 Task: Add Sprouts Organic Oregano Leaf Spice to the cart.
Action: Mouse moved to (18, 76)
Screenshot: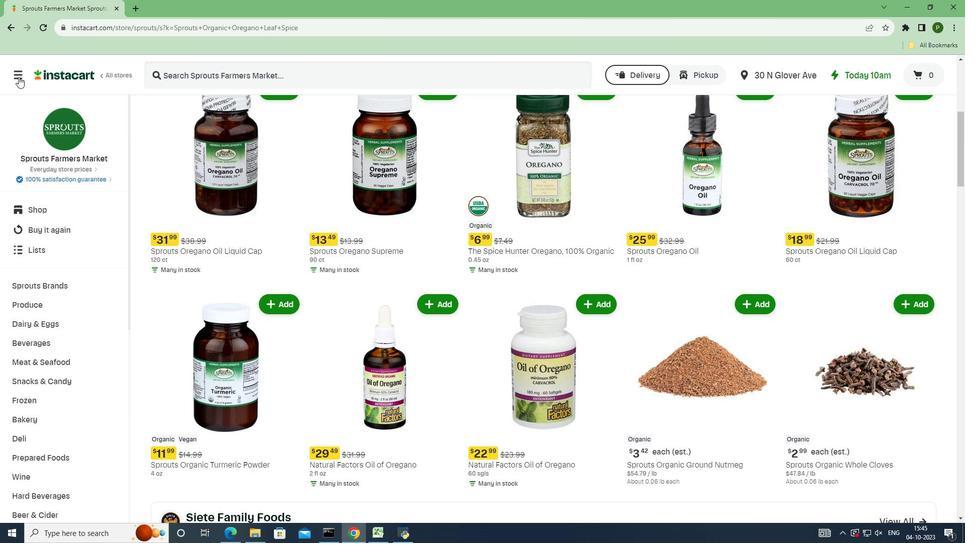 
Action: Mouse pressed left at (18, 76)
Screenshot: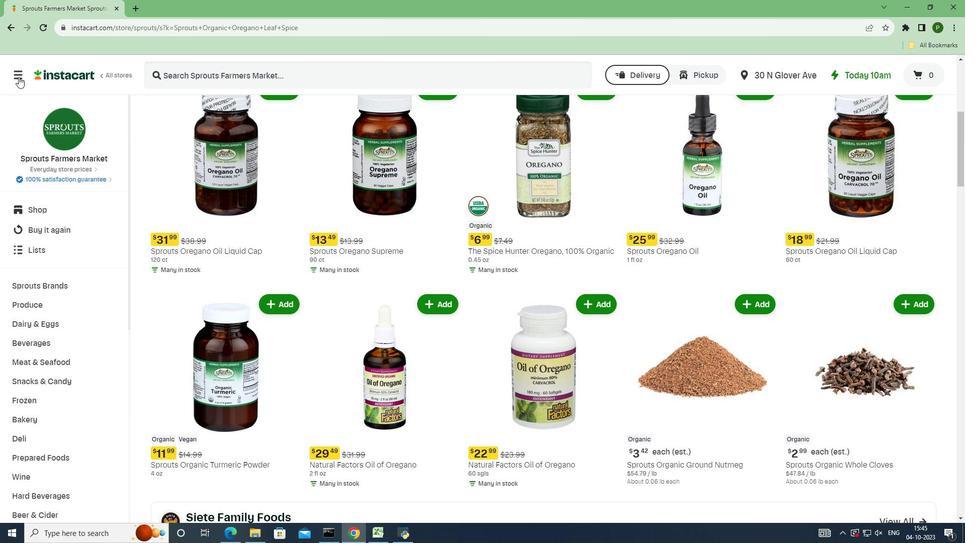 
Action: Mouse moved to (58, 276)
Screenshot: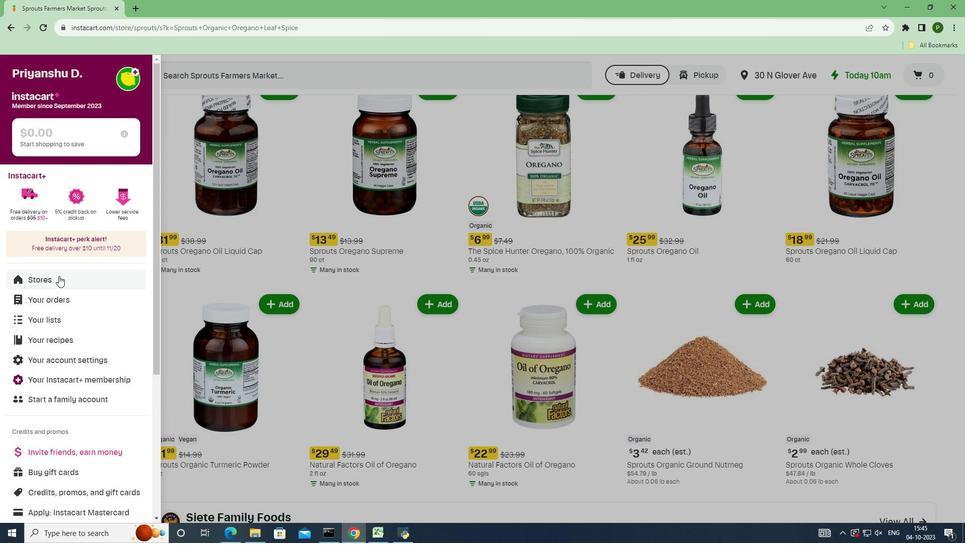 
Action: Mouse pressed left at (58, 276)
Screenshot: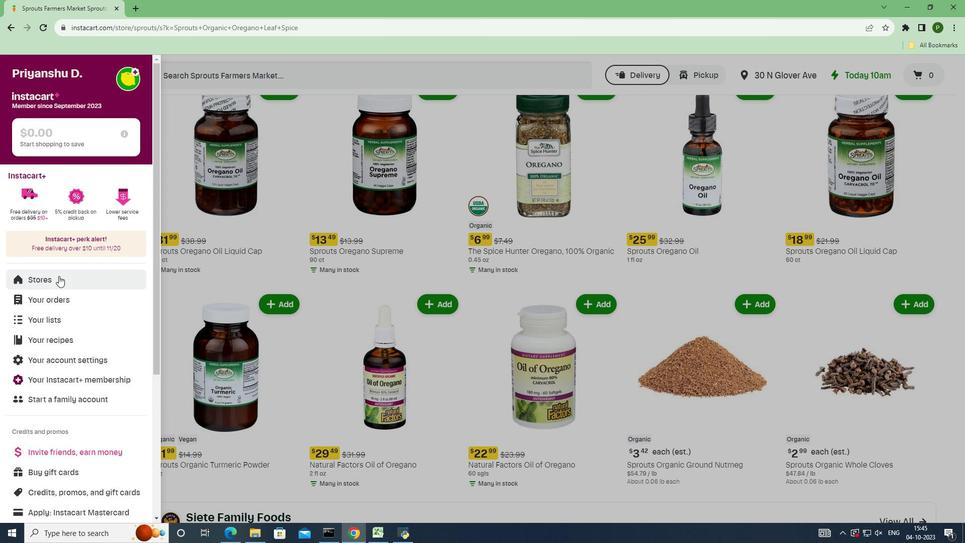 
Action: Mouse moved to (222, 125)
Screenshot: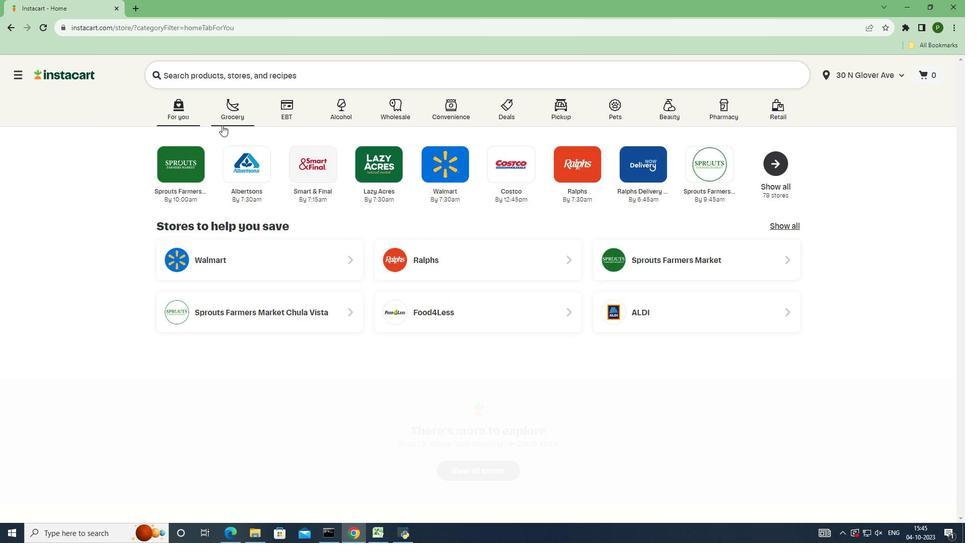 
Action: Mouse pressed left at (222, 125)
Screenshot: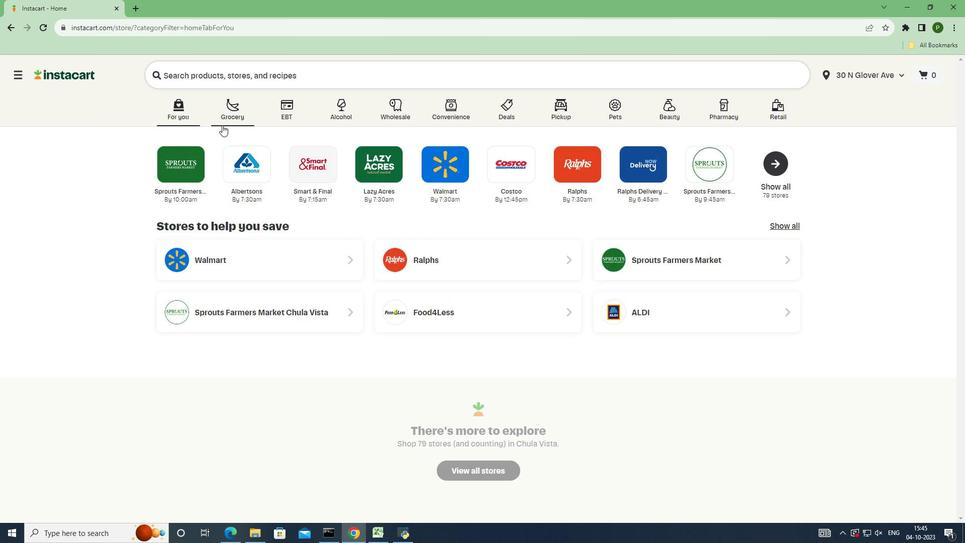 
Action: Mouse moved to (624, 227)
Screenshot: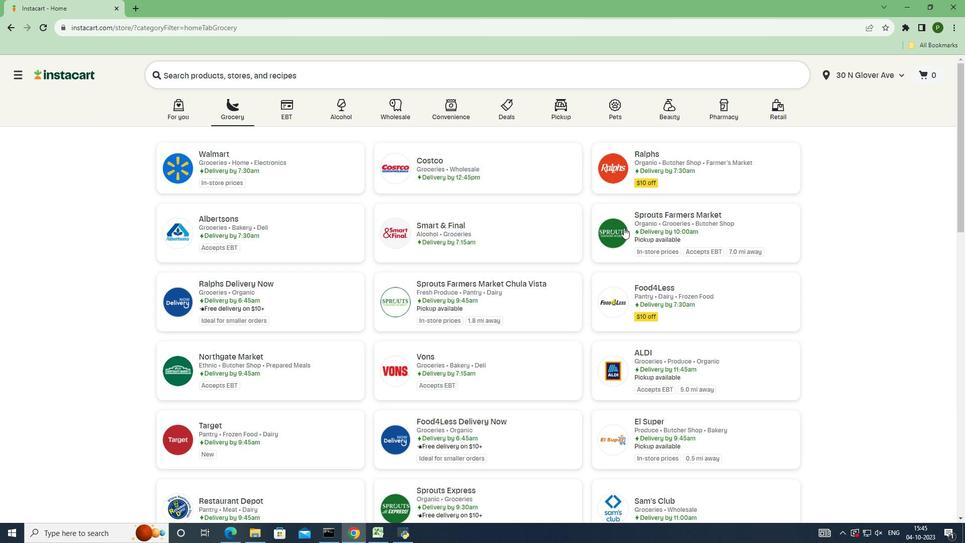 
Action: Mouse pressed left at (624, 227)
Screenshot: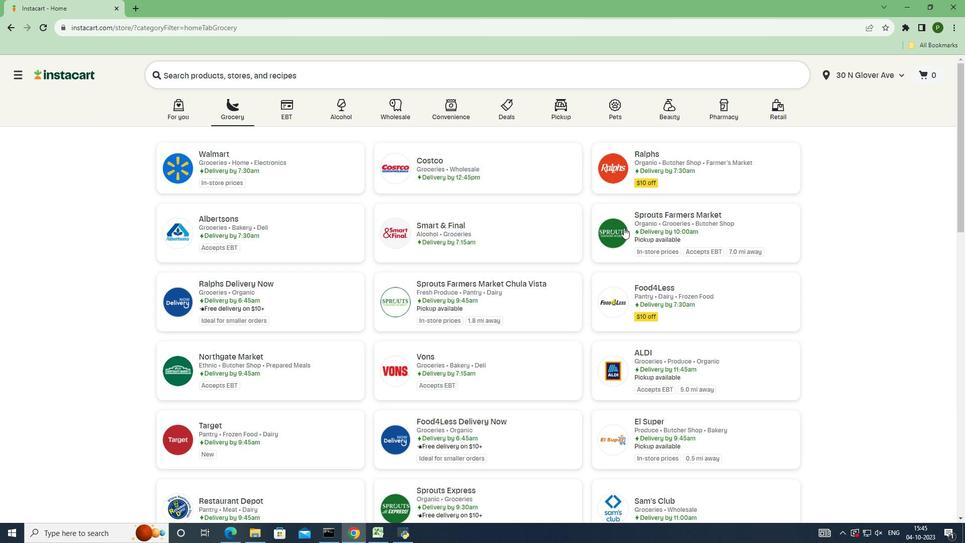 
Action: Mouse moved to (73, 286)
Screenshot: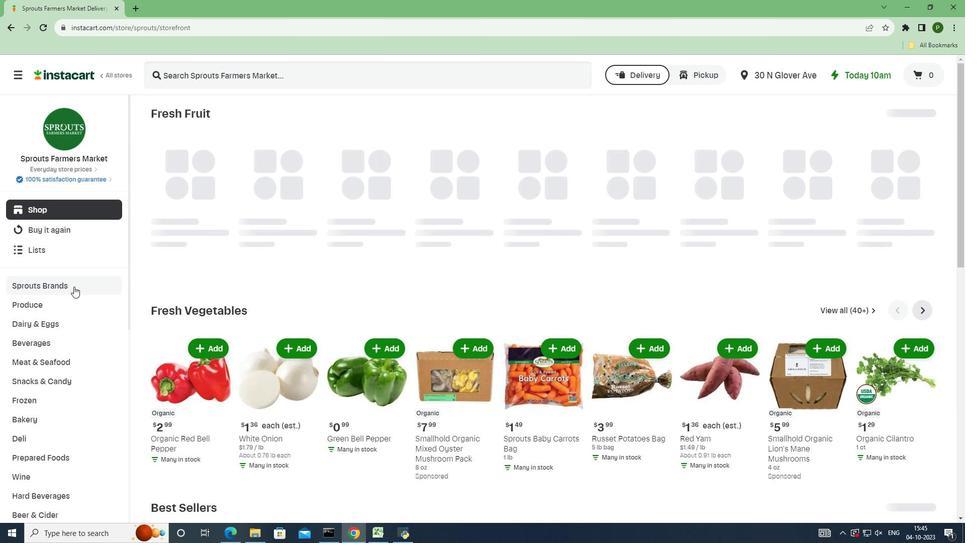 
Action: Mouse pressed left at (73, 286)
Screenshot: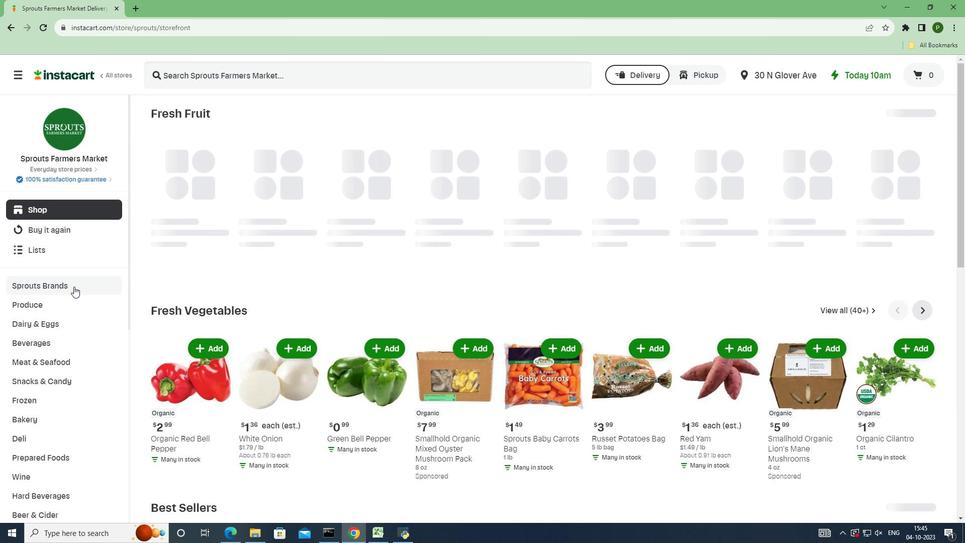 
Action: Mouse moved to (68, 363)
Screenshot: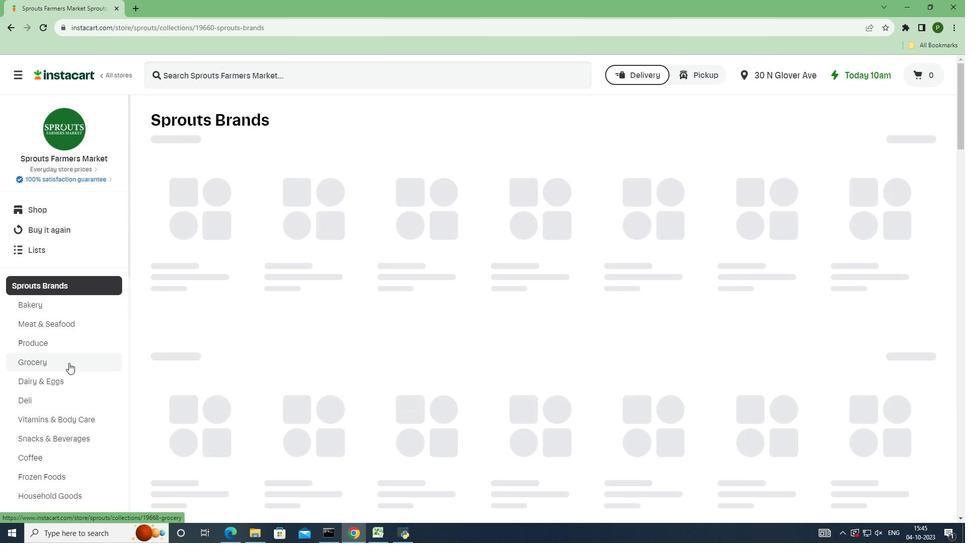
Action: Mouse pressed left at (68, 363)
Screenshot: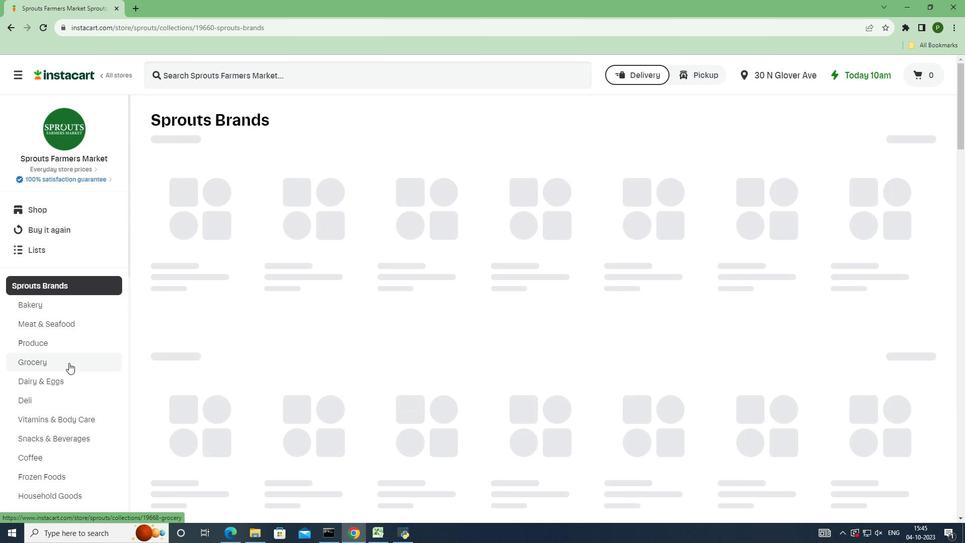 
Action: Mouse moved to (246, 199)
Screenshot: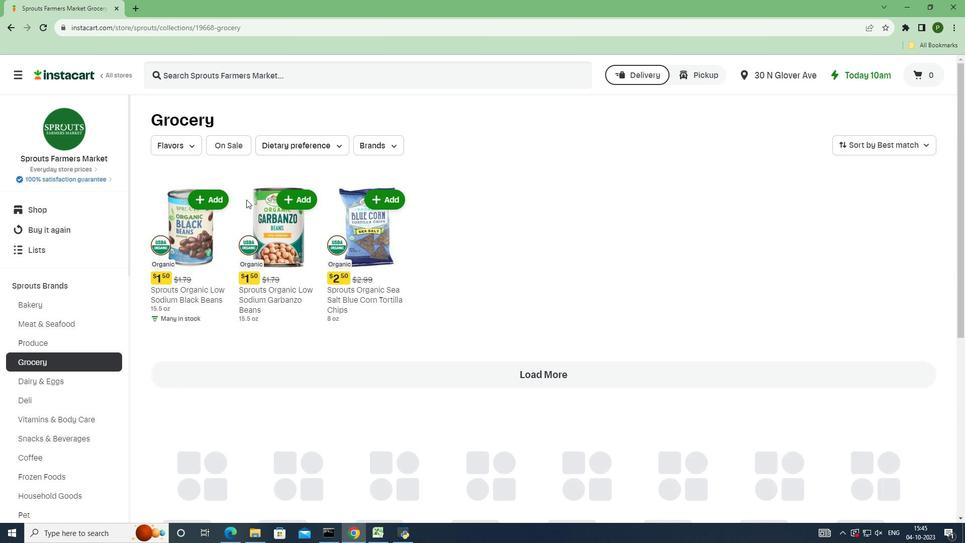 
Action: Mouse scrolled (246, 199) with delta (0, 0)
Screenshot: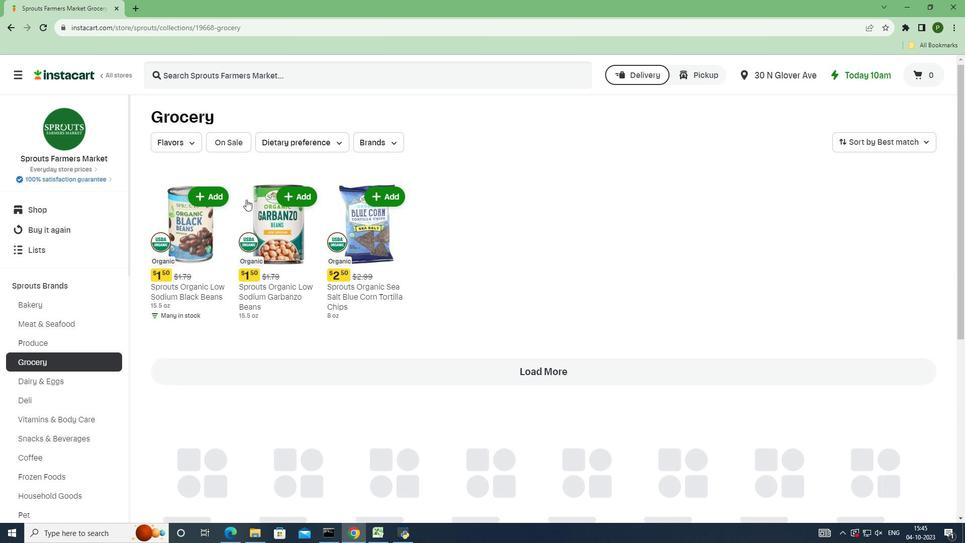 
Action: Mouse scrolled (246, 199) with delta (0, 0)
Screenshot: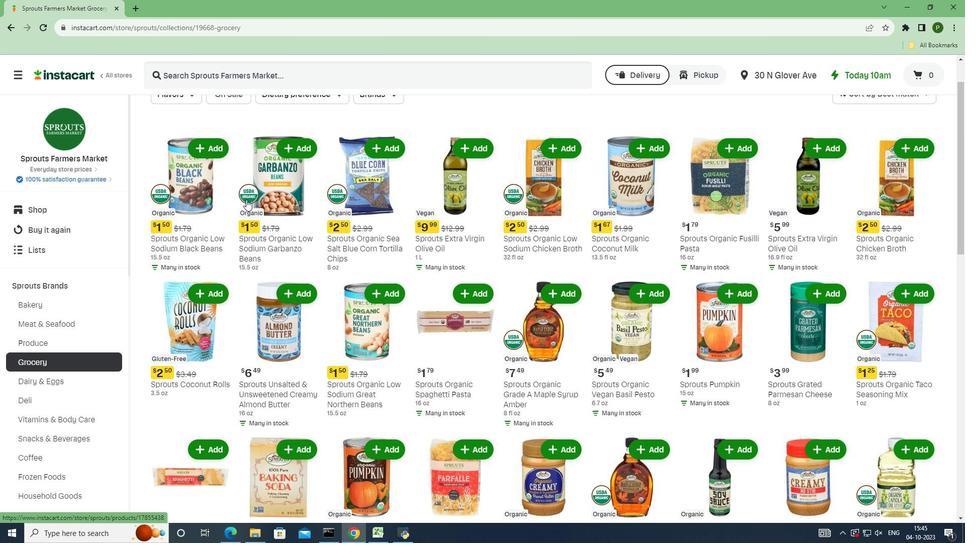 
Action: Mouse moved to (249, 205)
Screenshot: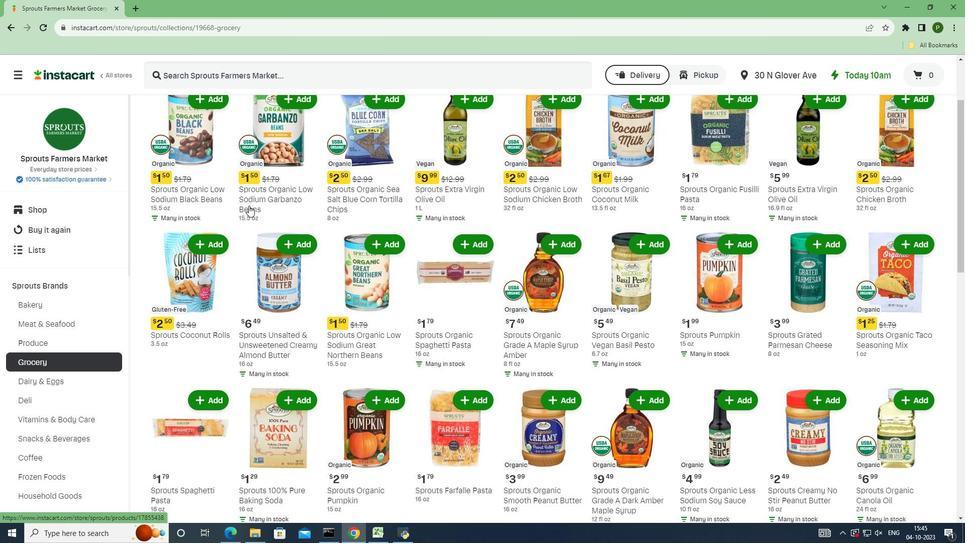 
Action: Mouse scrolled (249, 205) with delta (0, 0)
Screenshot: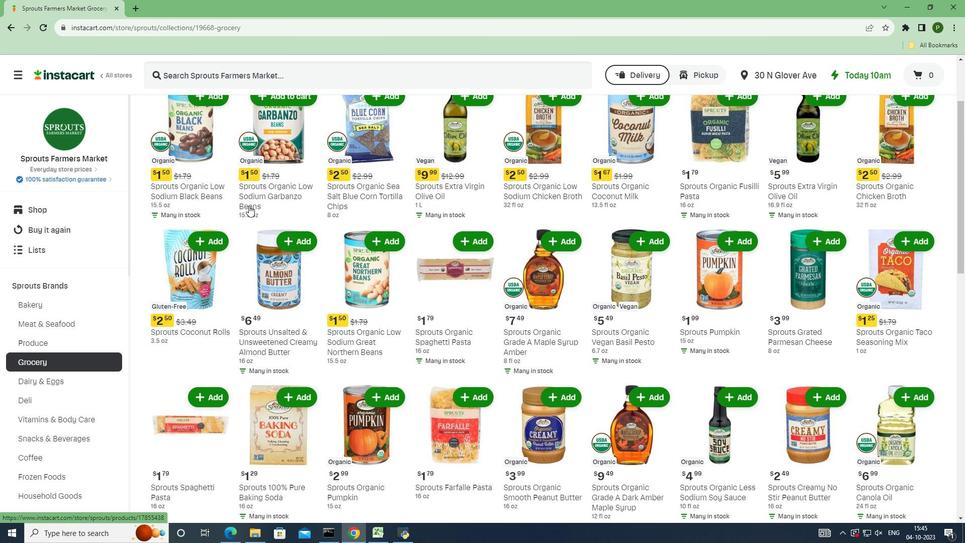 
Action: Mouse scrolled (249, 205) with delta (0, 0)
Screenshot: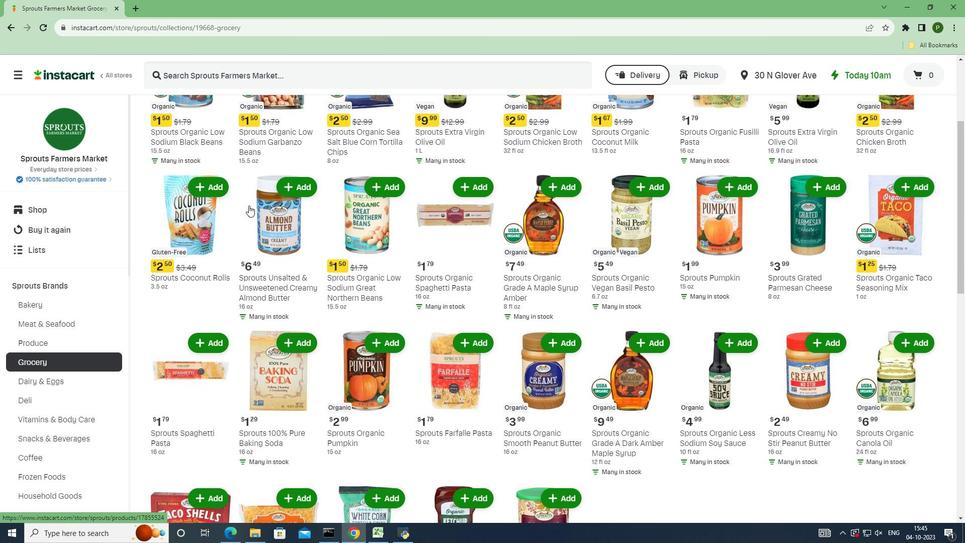 
Action: Mouse scrolled (249, 205) with delta (0, 0)
Screenshot: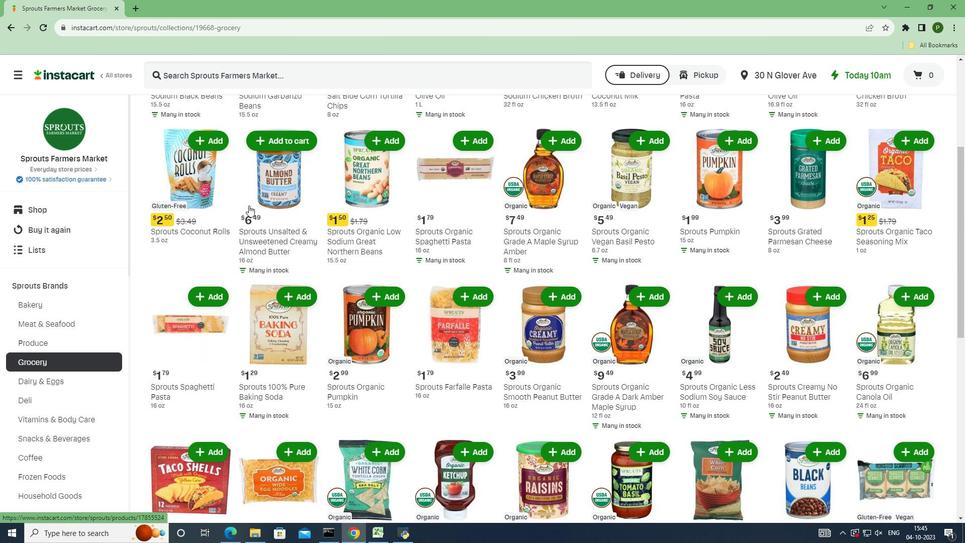 
Action: Mouse scrolled (249, 205) with delta (0, 0)
Screenshot: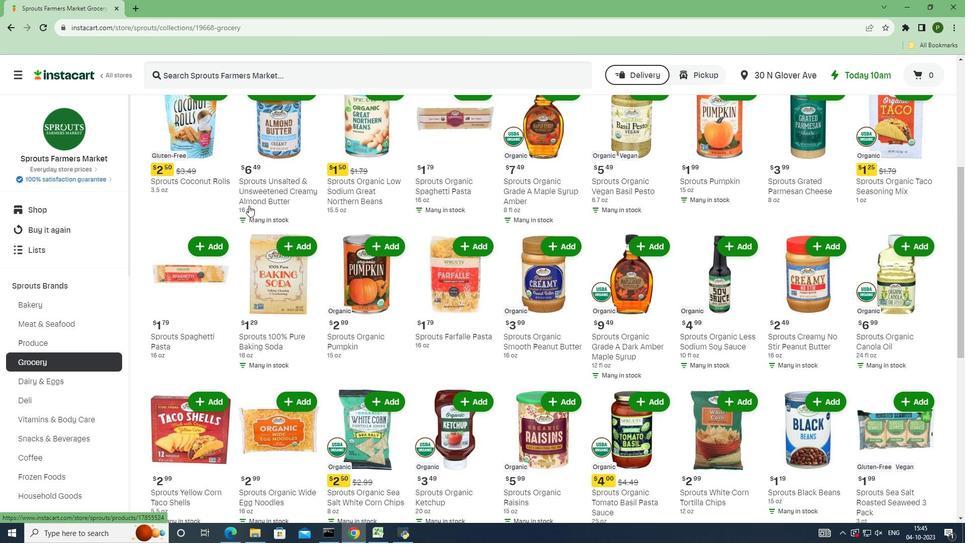 
Action: Mouse scrolled (249, 205) with delta (0, 0)
Screenshot: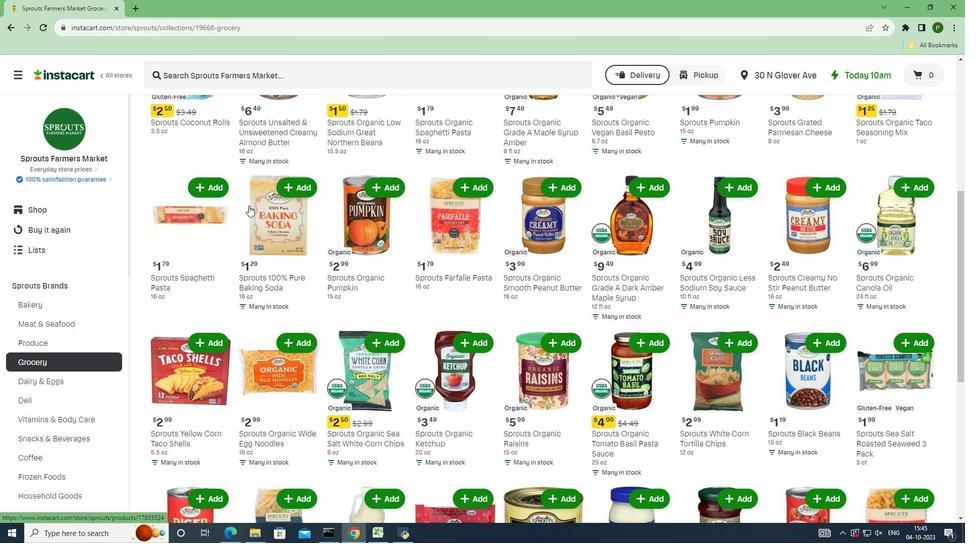 
Action: Mouse scrolled (249, 205) with delta (0, 0)
Screenshot: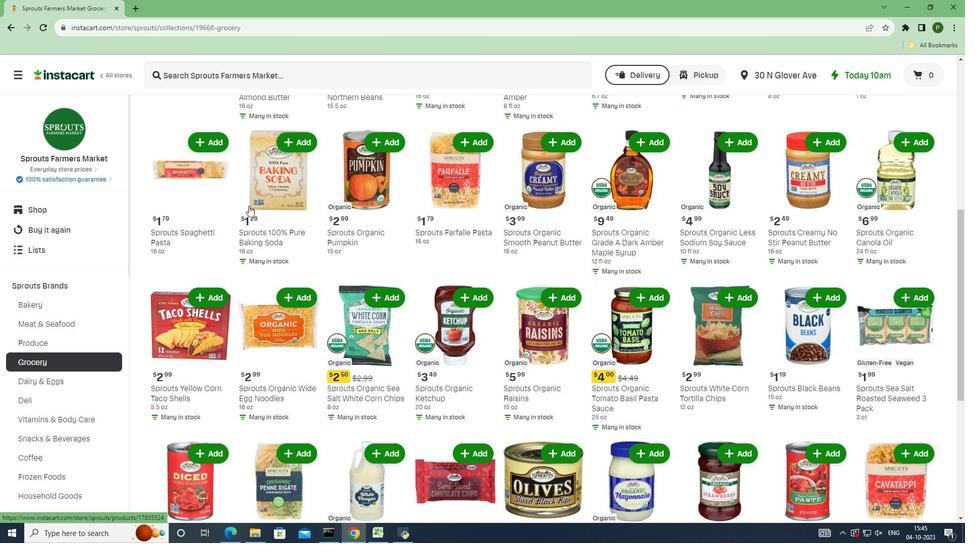 
Action: Mouse scrolled (249, 205) with delta (0, 0)
Screenshot: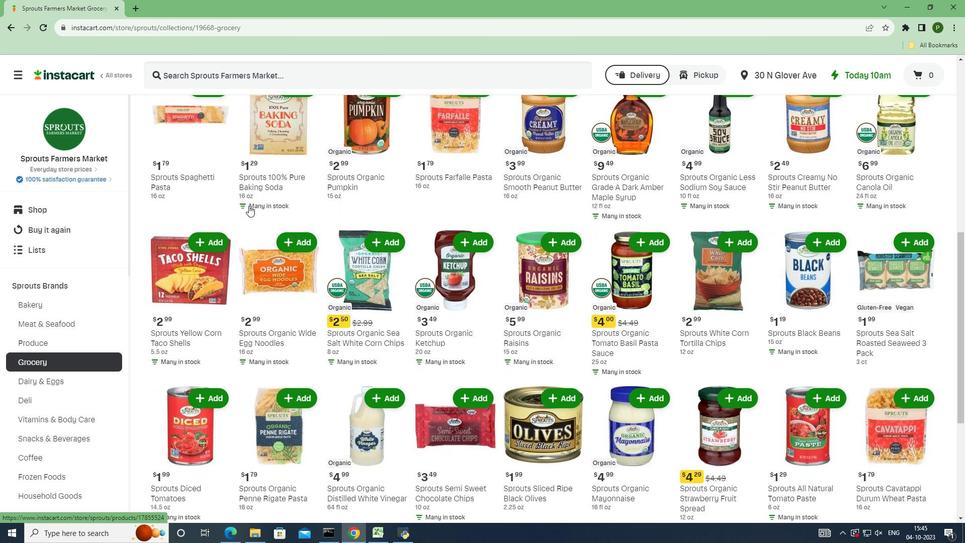 
Action: Mouse scrolled (249, 205) with delta (0, 0)
Screenshot: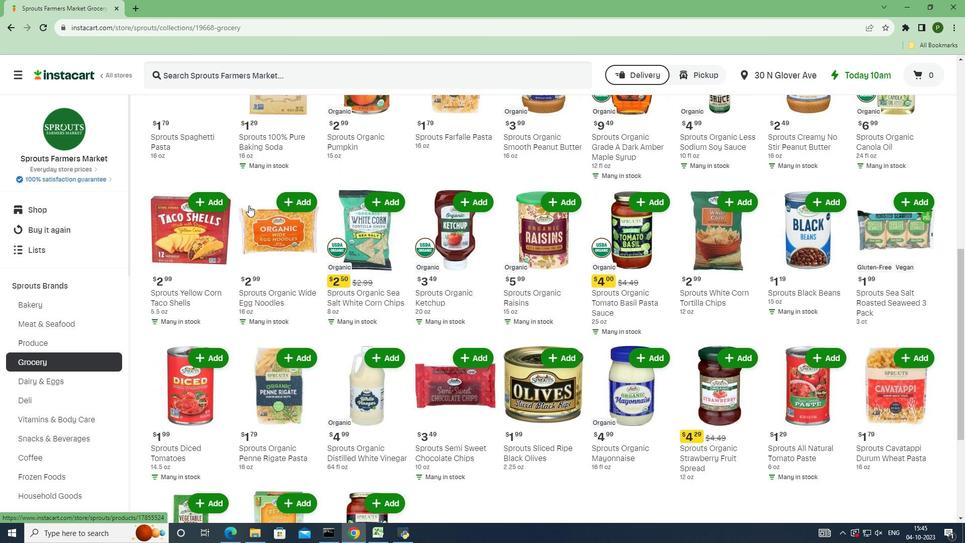 
Action: Mouse scrolled (249, 205) with delta (0, 0)
Screenshot: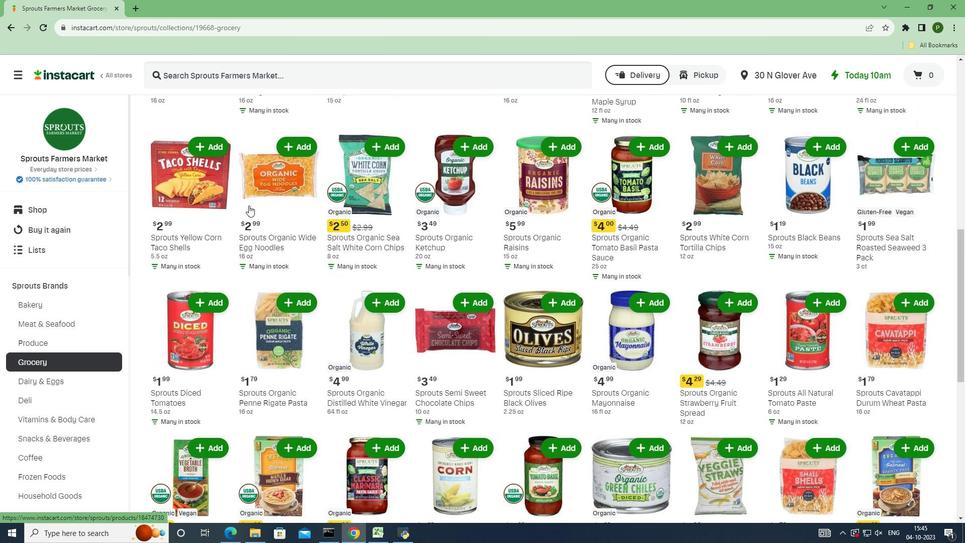 
Action: Mouse scrolled (249, 205) with delta (0, 0)
Screenshot: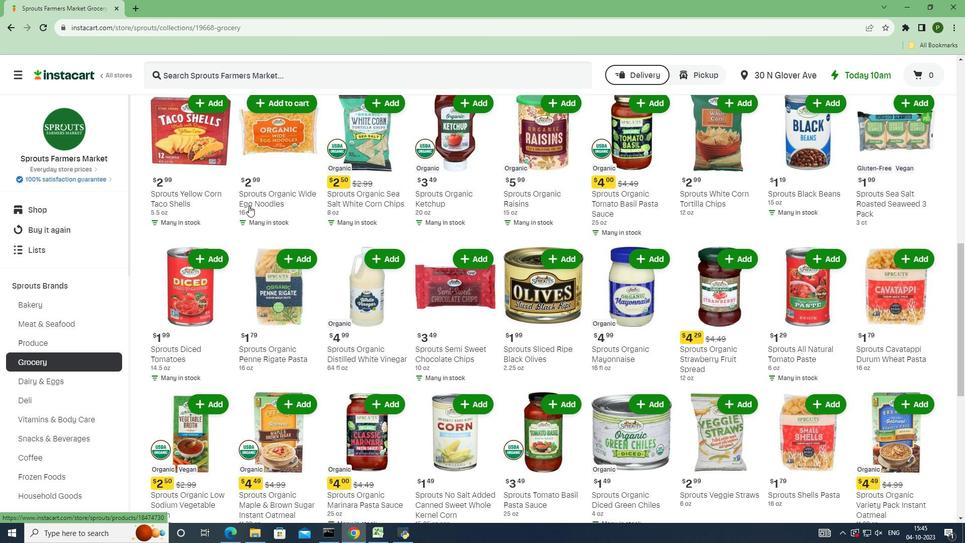 
Action: Mouse scrolled (249, 205) with delta (0, 0)
Screenshot: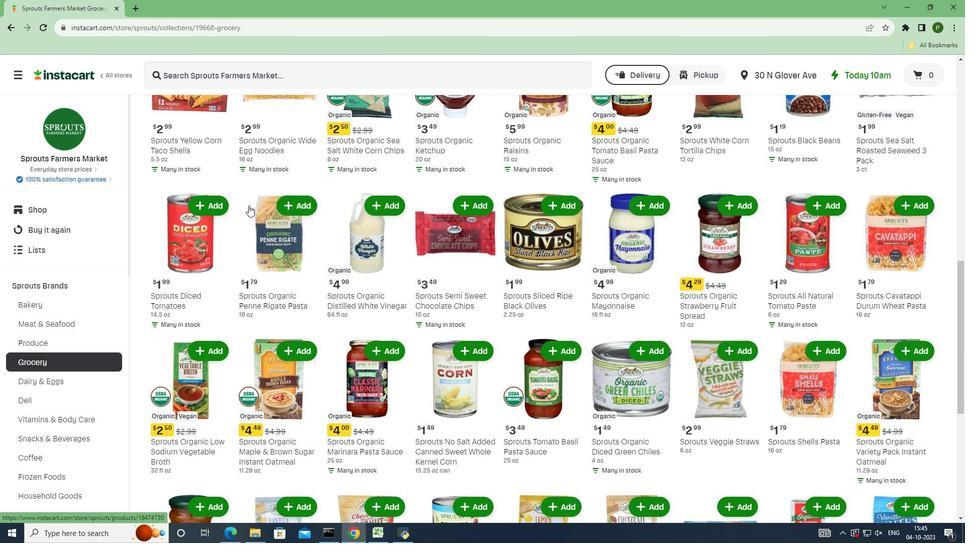 
Action: Mouse scrolled (249, 205) with delta (0, 0)
Screenshot: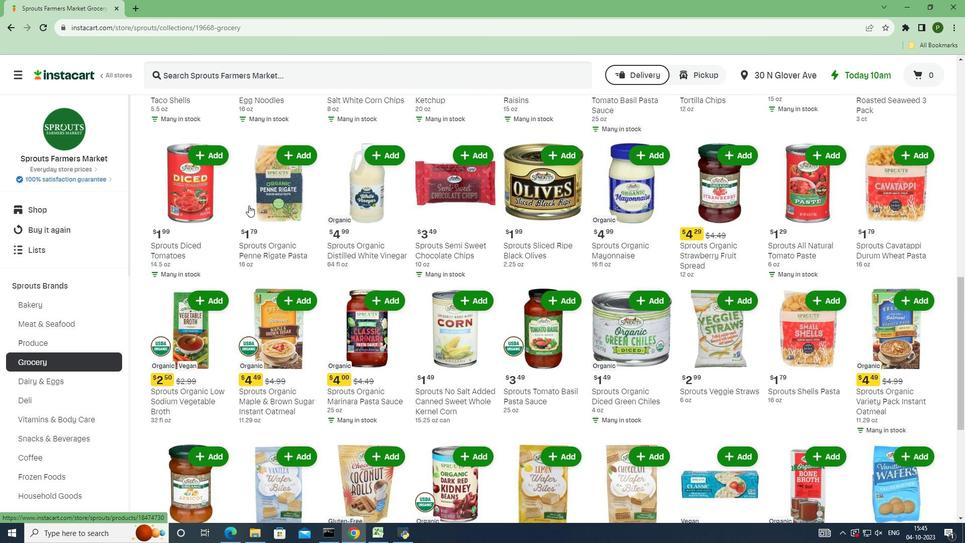
Action: Mouse scrolled (249, 205) with delta (0, 0)
Screenshot: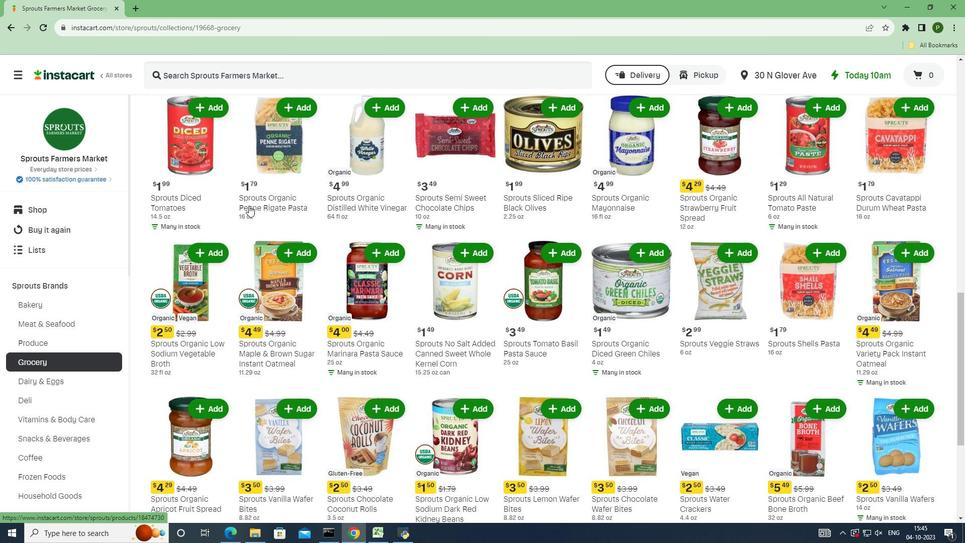 
Action: Mouse scrolled (249, 205) with delta (0, 0)
Screenshot: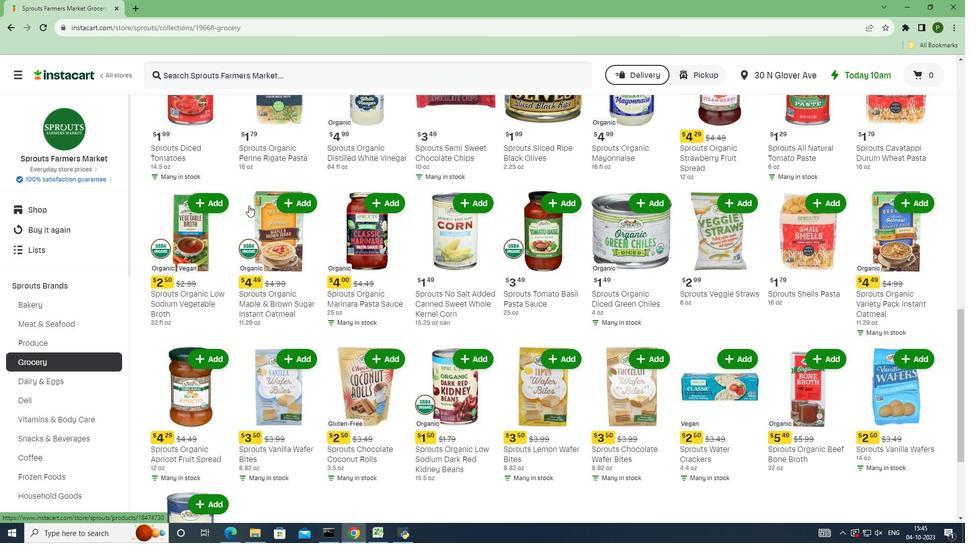
Action: Mouse scrolled (249, 205) with delta (0, 0)
Screenshot: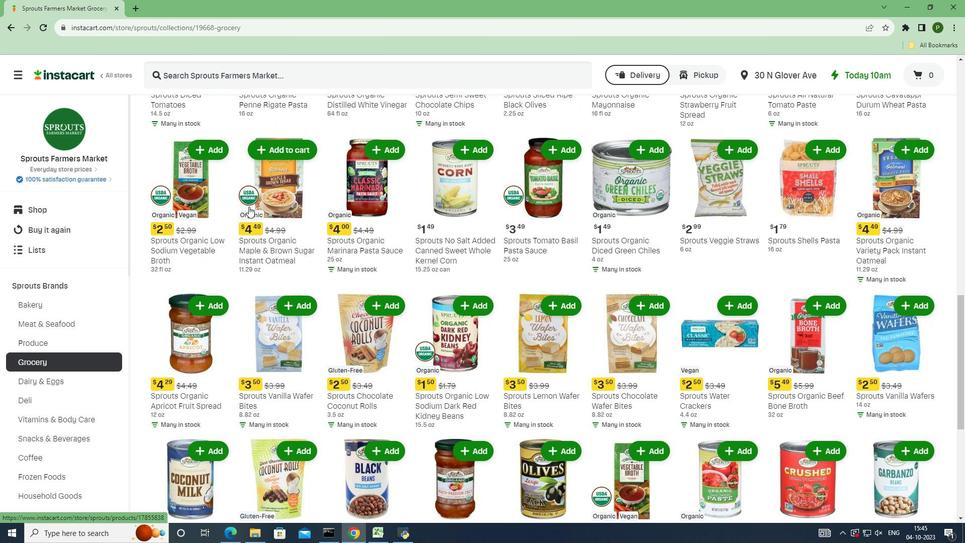 
Action: Mouse moved to (249, 207)
Screenshot: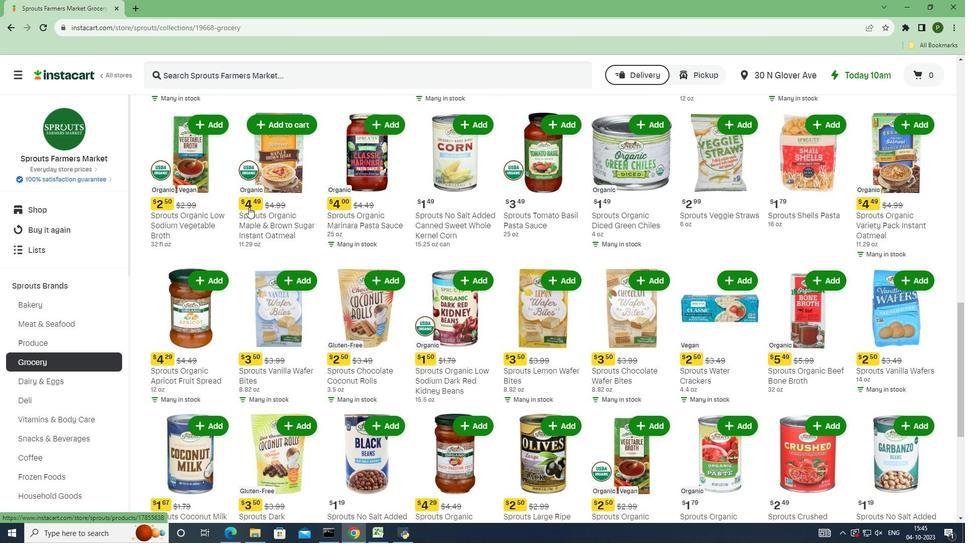 
Action: Mouse scrolled (249, 206) with delta (0, 0)
Screenshot: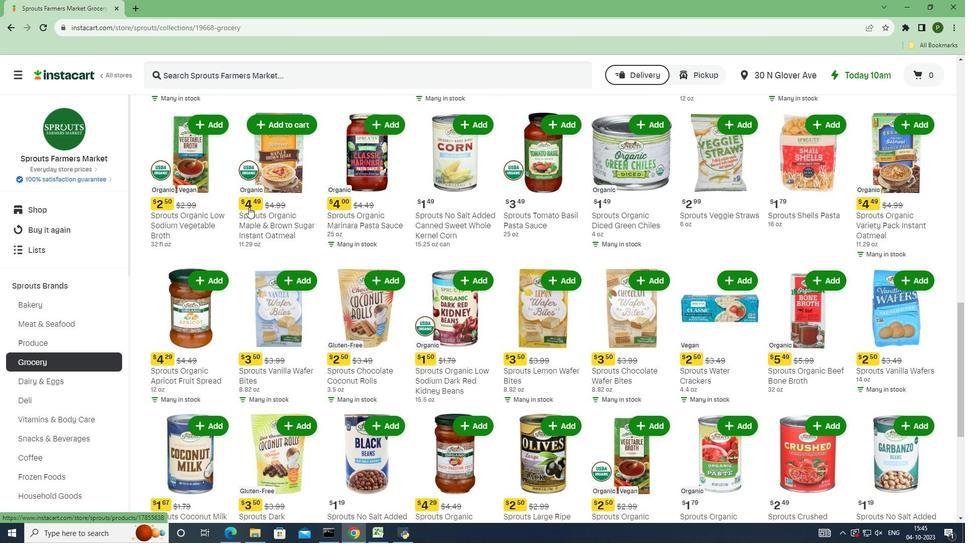 
Action: Mouse moved to (249, 207)
Screenshot: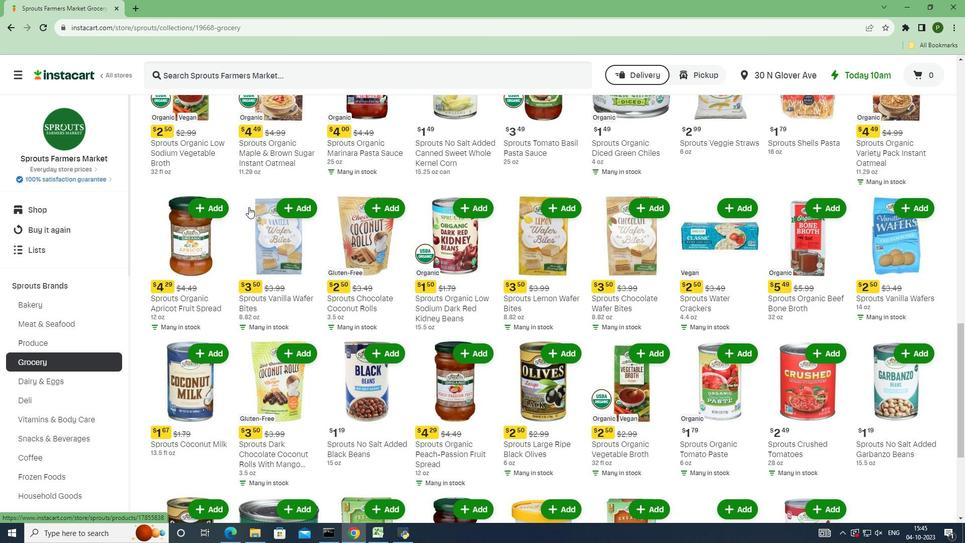
Action: Mouse scrolled (249, 206) with delta (0, 0)
Screenshot: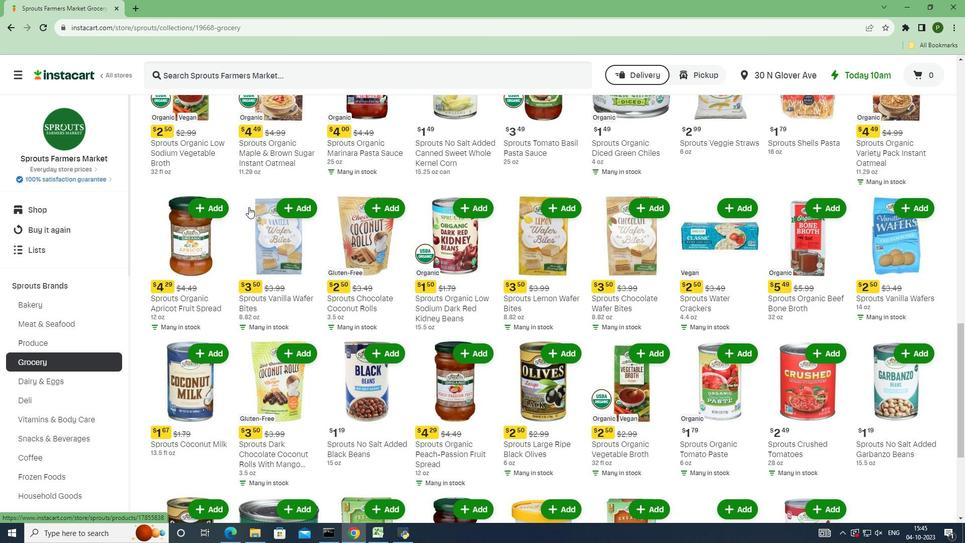 
Action: Mouse scrolled (249, 206) with delta (0, 0)
Screenshot: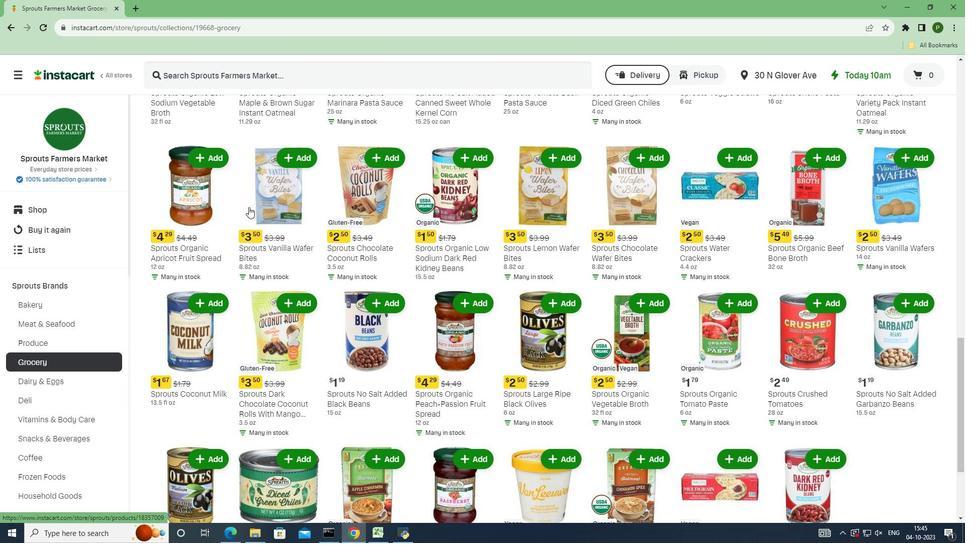 
Action: Mouse moved to (249, 208)
Screenshot: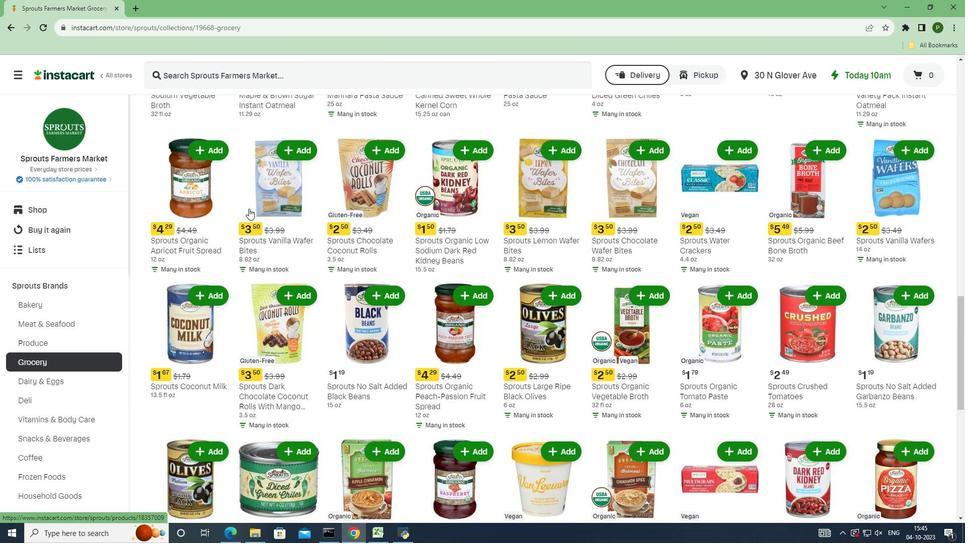 
Action: Mouse scrolled (249, 208) with delta (0, 0)
Screenshot: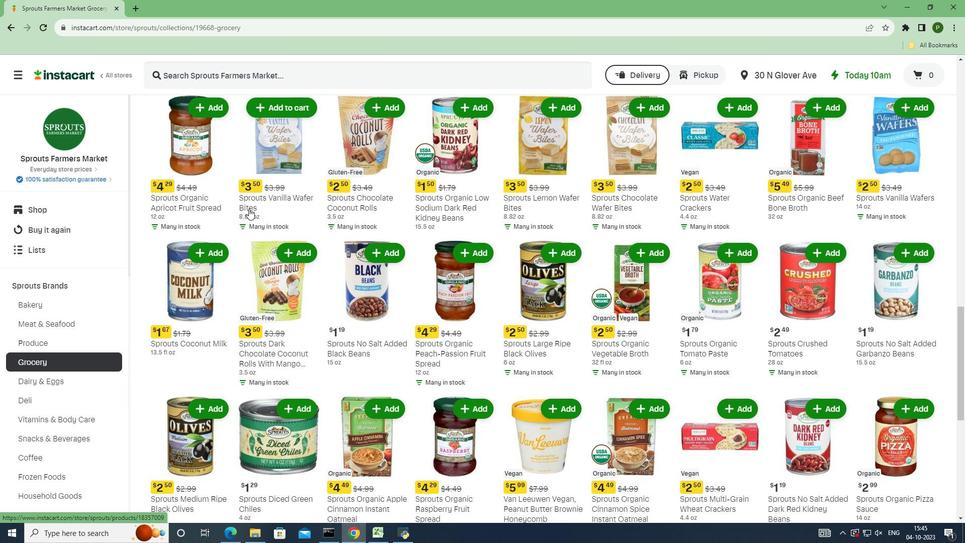 
Action: Mouse scrolled (249, 208) with delta (0, 0)
Screenshot: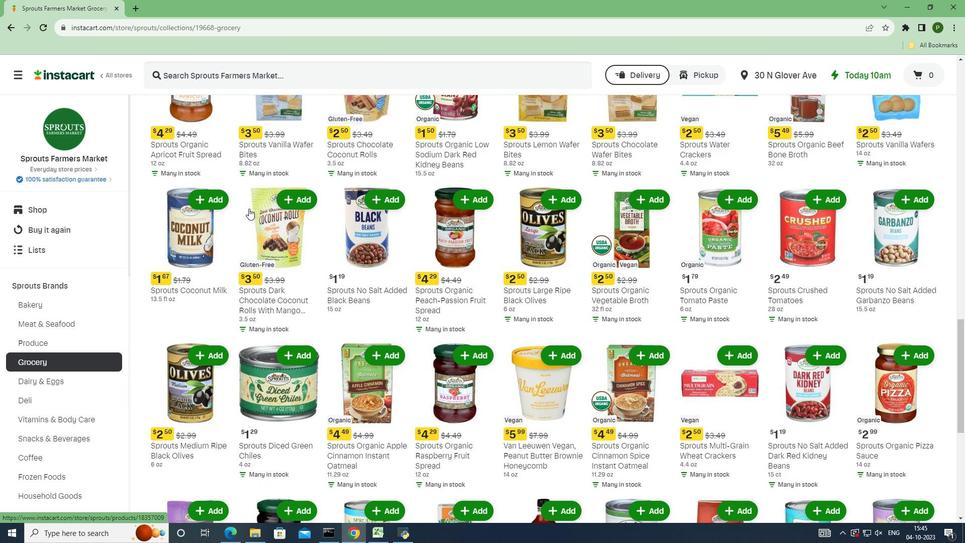 
Action: Mouse scrolled (249, 208) with delta (0, 0)
Screenshot: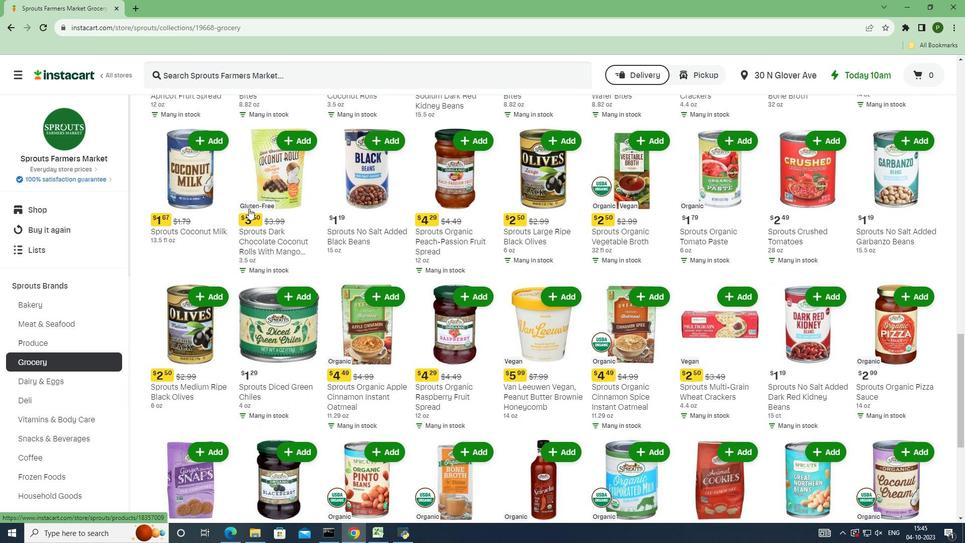 
Action: Mouse scrolled (249, 208) with delta (0, 0)
Screenshot: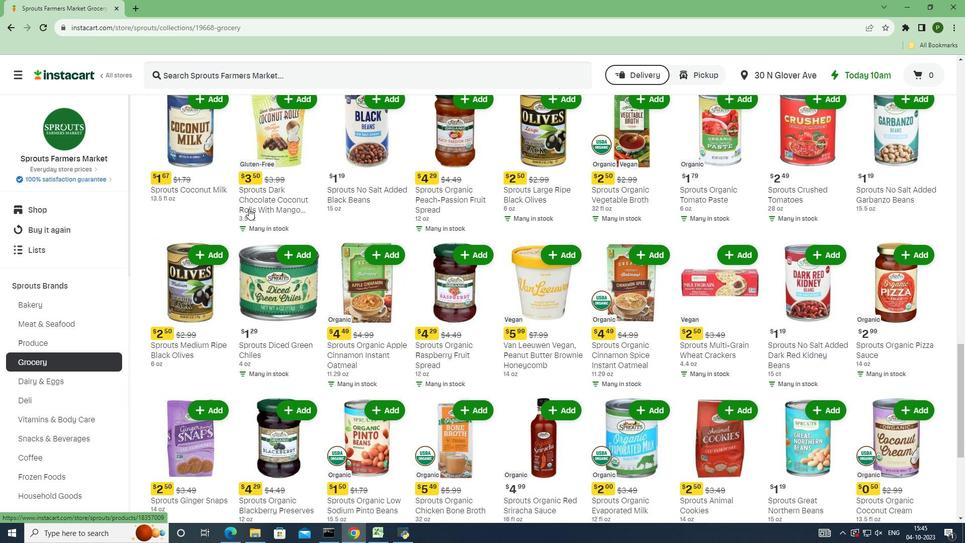 
Action: Mouse scrolled (249, 208) with delta (0, 0)
Screenshot: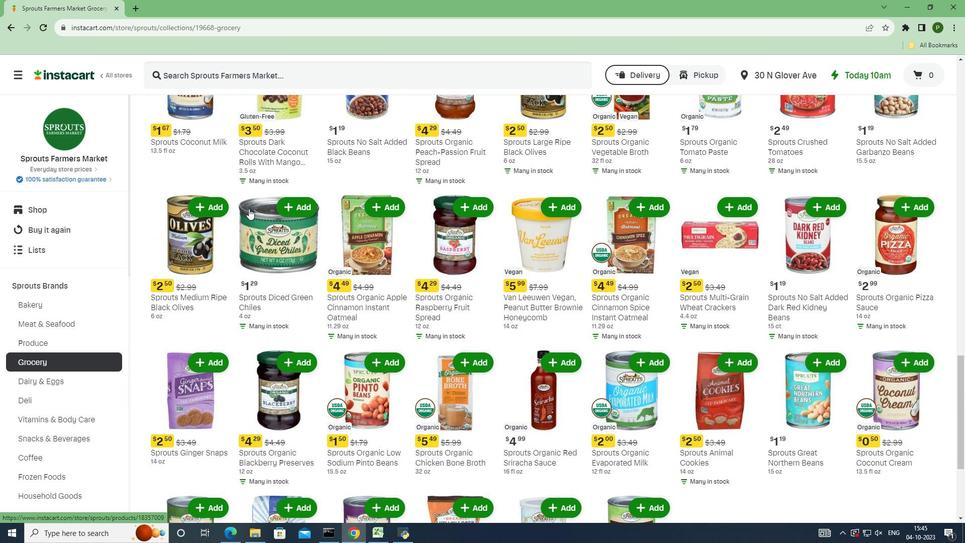 
Action: Mouse scrolled (249, 208) with delta (0, 0)
Screenshot: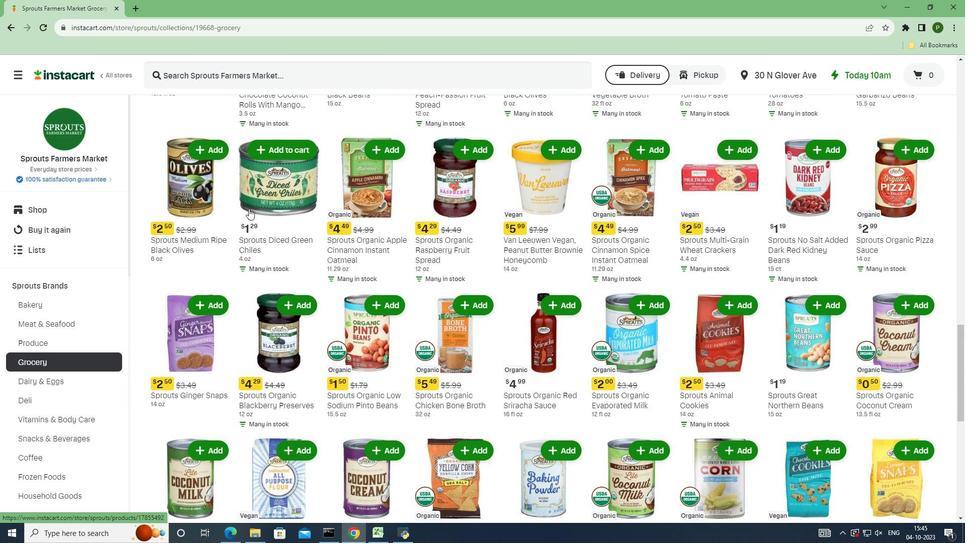 
Action: Mouse scrolled (249, 208) with delta (0, 0)
Screenshot: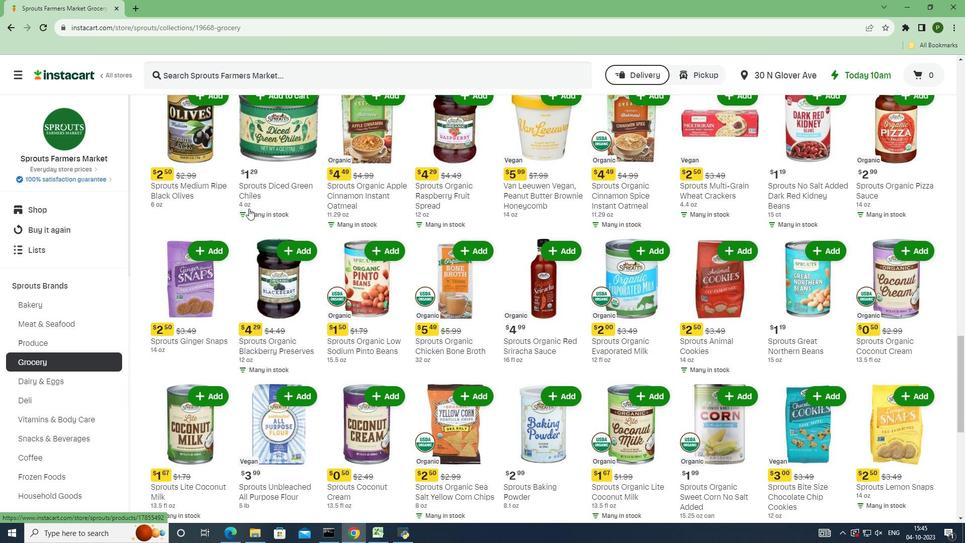 
Action: Mouse scrolled (249, 208) with delta (0, 0)
Screenshot: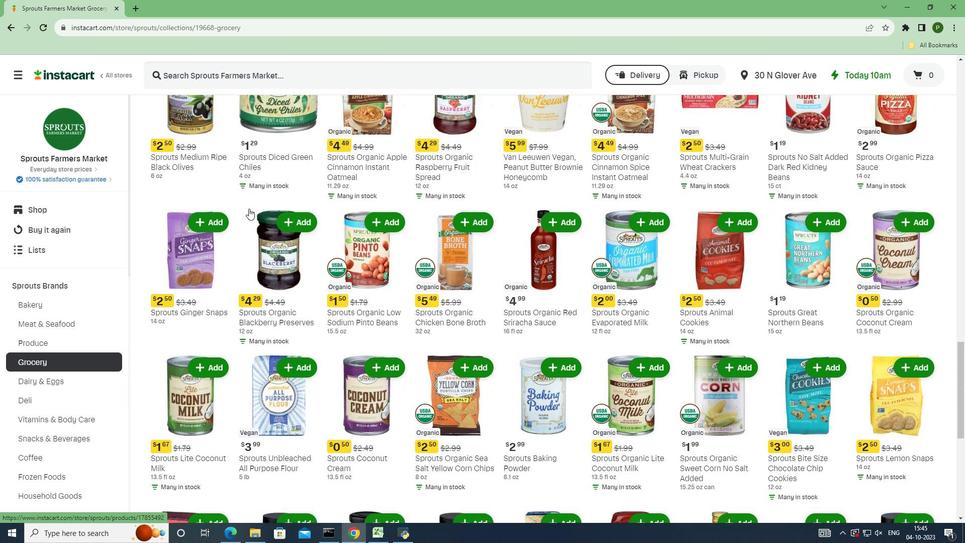 
Action: Mouse scrolled (249, 208) with delta (0, 0)
Screenshot: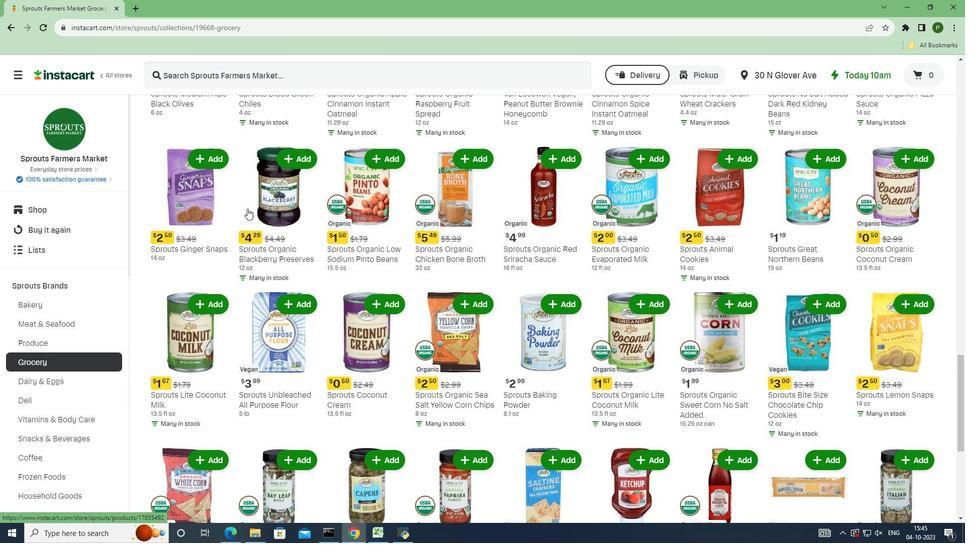 
Action: Mouse moved to (247, 209)
Screenshot: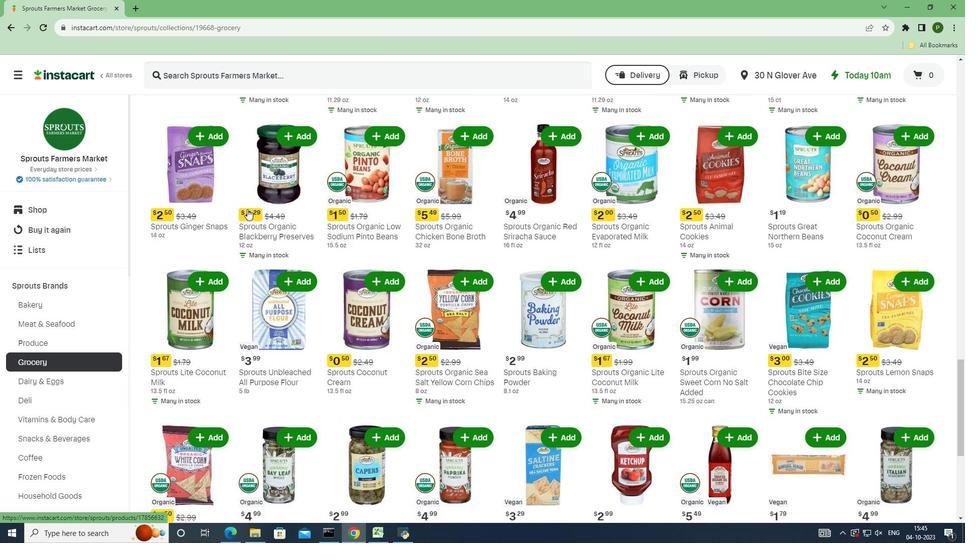 
Action: Mouse scrolled (247, 208) with delta (0, 0)
Screenshot: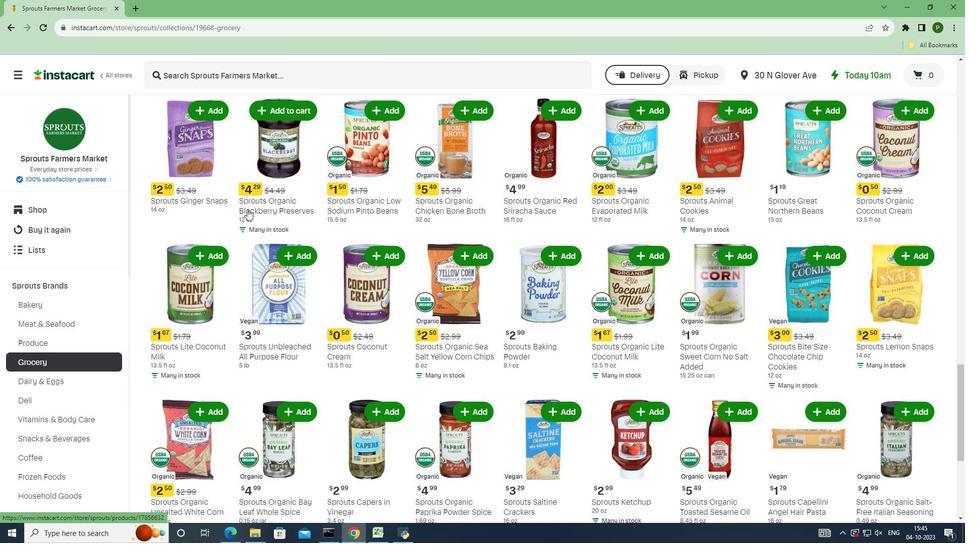 
Action: Mouse moved to (247, 209)
Screenshot: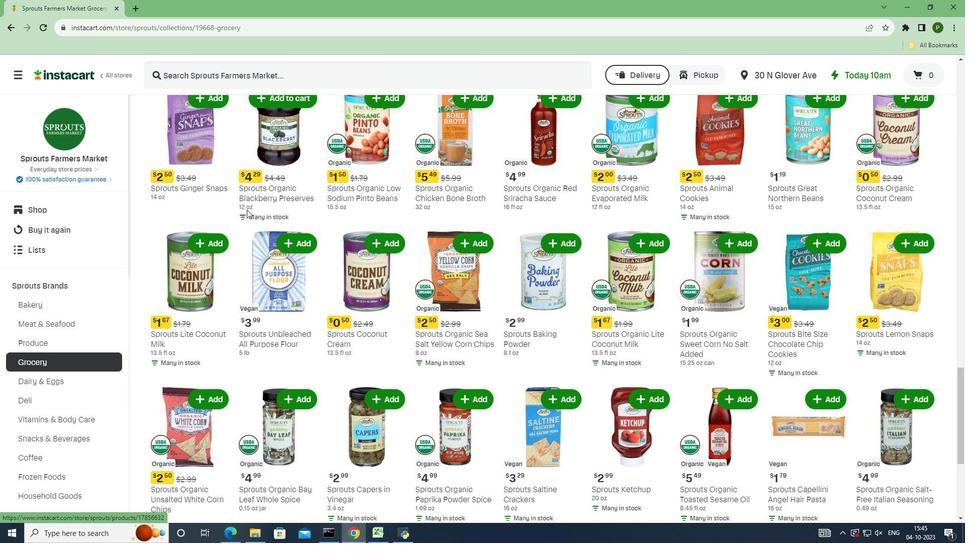 
Action: Mouse scrolled (247, 209) with delta (0, 0)
Screenshot: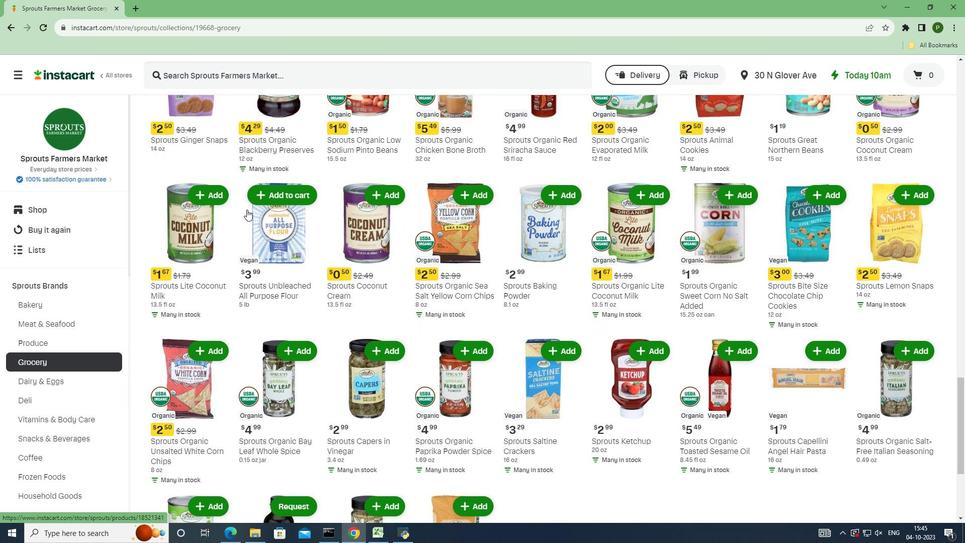 
Action: Mouse scrolled (247, 209) with delta (0, 0)
Screenshot: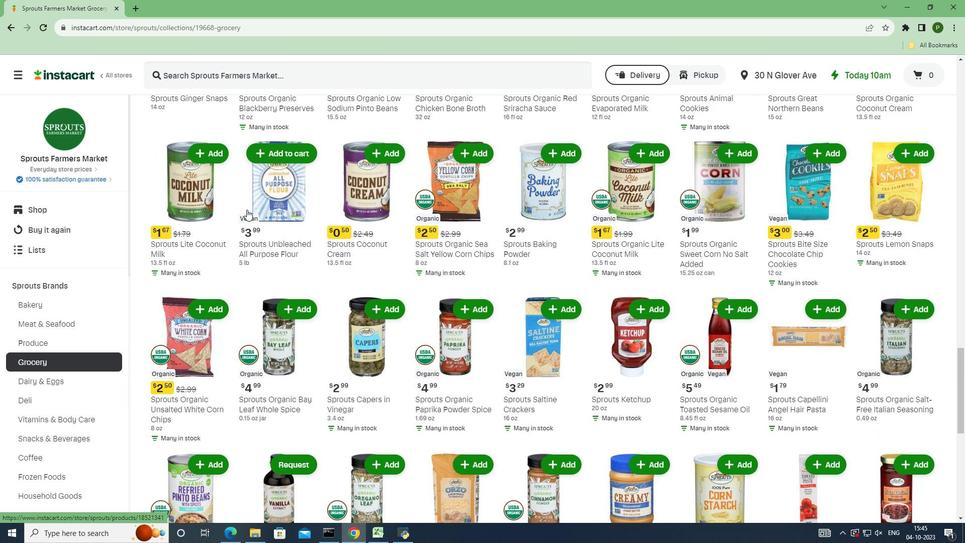 
Action: Mouse scrolled (247, 209) with delta (0, 0)
Screenshot: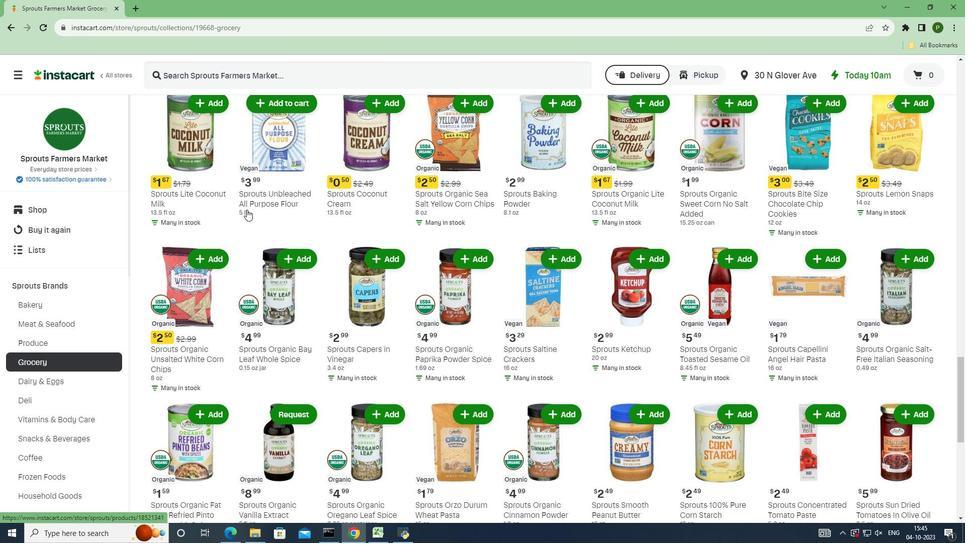 
Action: Mouse scrolled (247, 209) with delta (0, 0)
Screenshot: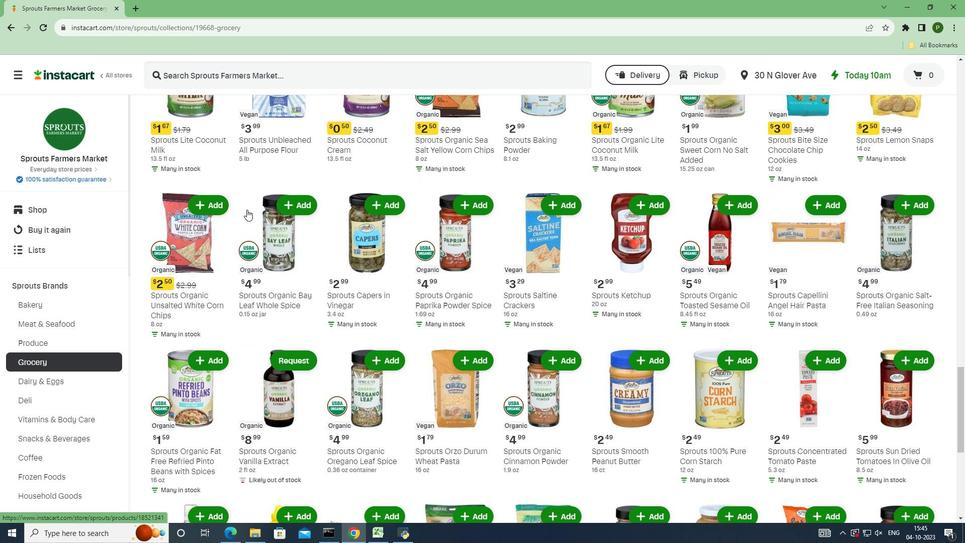 
Action: Mouse scrolled (247, 209) with delta (0, 0)
Screenshot: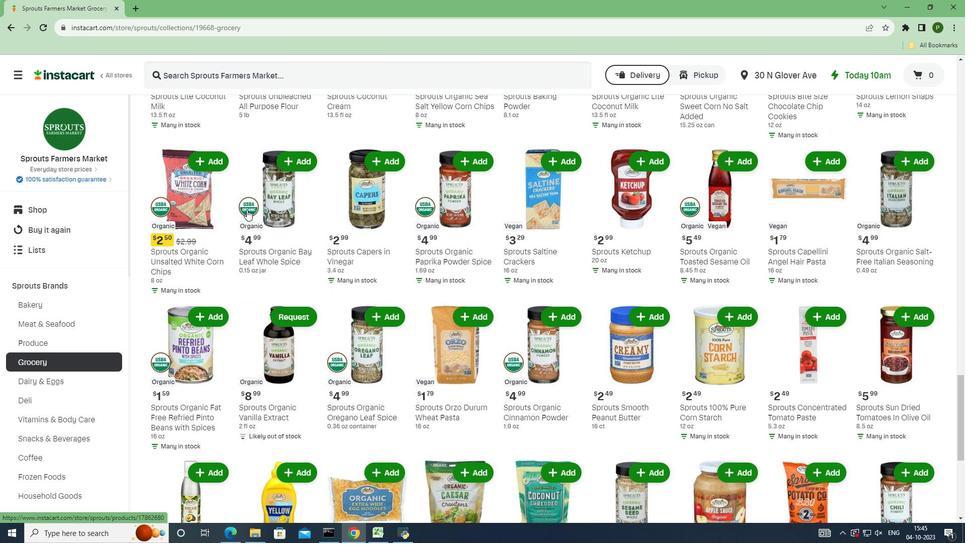
Action: Mouse scrolled (247, 209) with delta (0, 0)
Screenshot: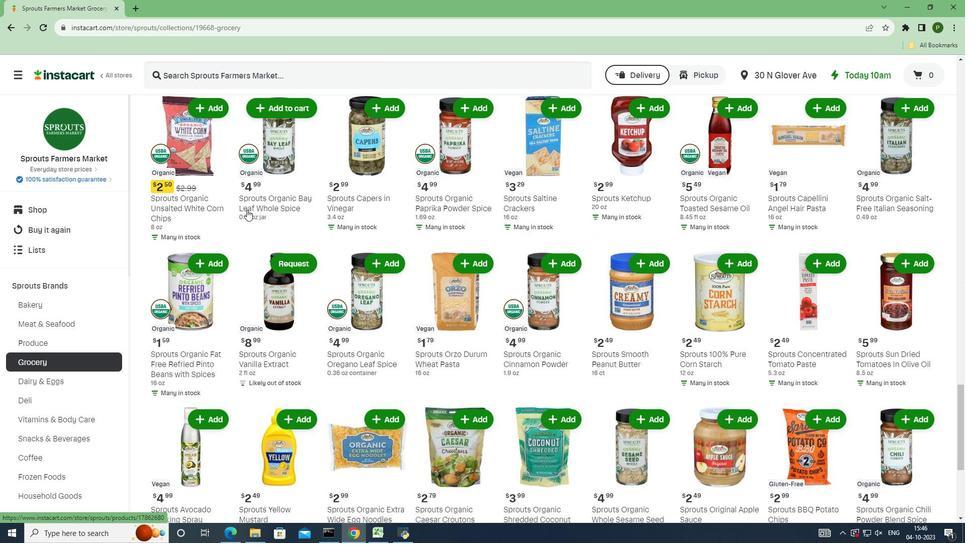 
Action: Mouse scrolled (247, 209) with delta (0, 0)
Screenshot: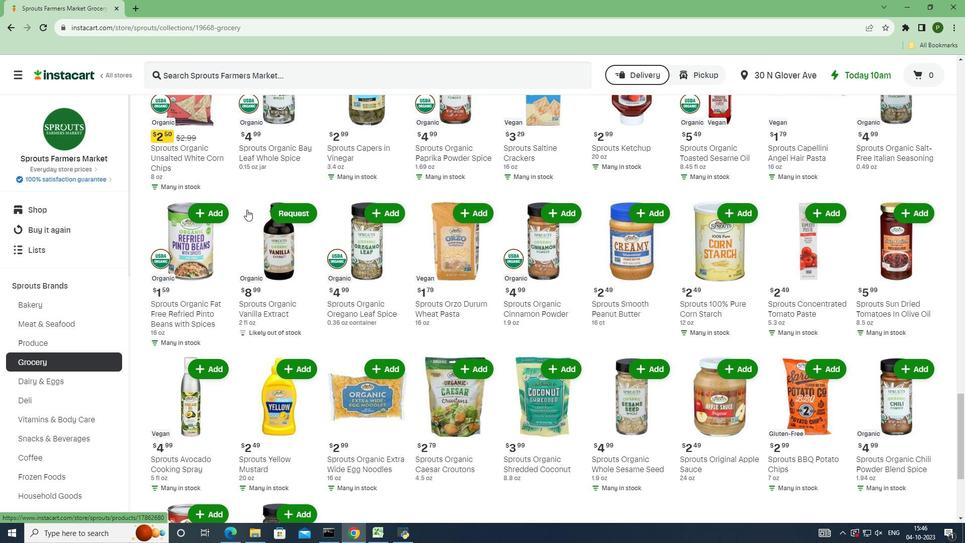 
Action: Mouse scrolled (247, 209) with delta (0, 0)
Screenshot: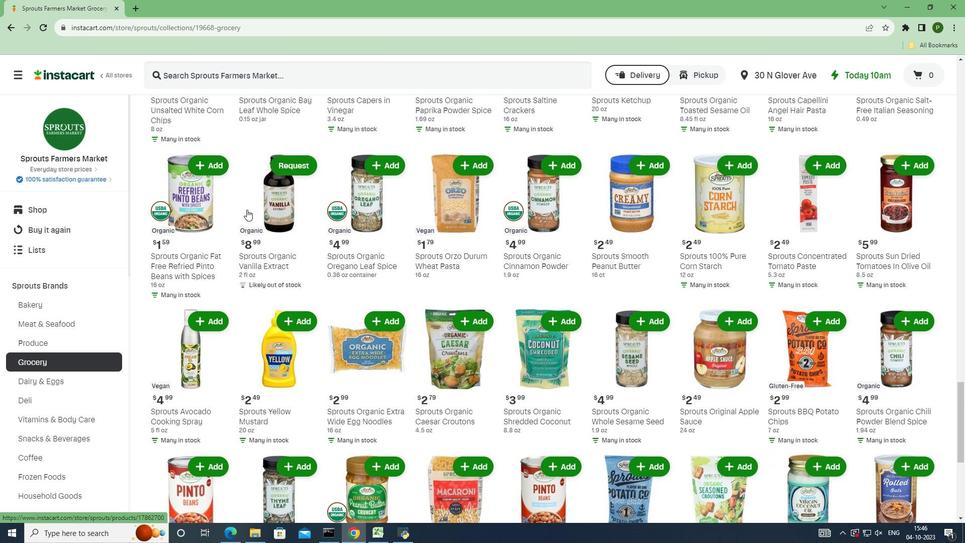 
Action: Mouse moved to (380, 112)
Screenshot: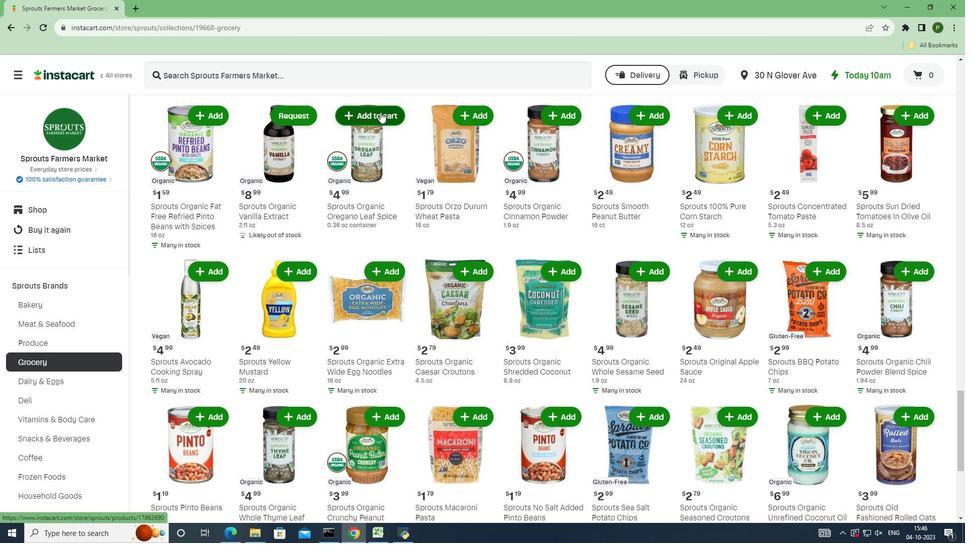 
Action: Mouse pressed left at (380, 112)
Screenshot: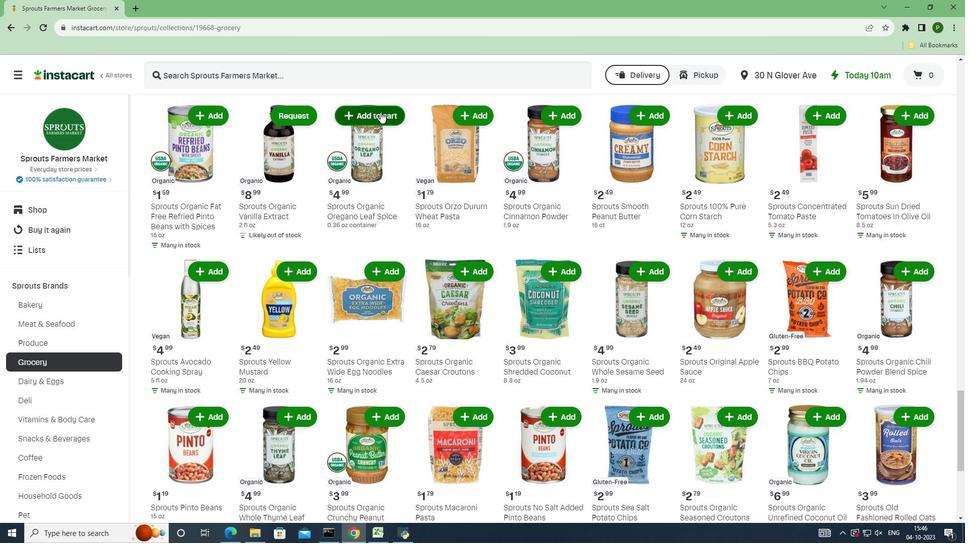 
